 Task: Add Daiya Dairy Free Mozzarella Style Shreds to the cart.
Action: Mouse pressed left at (20, 79)
Screenshot: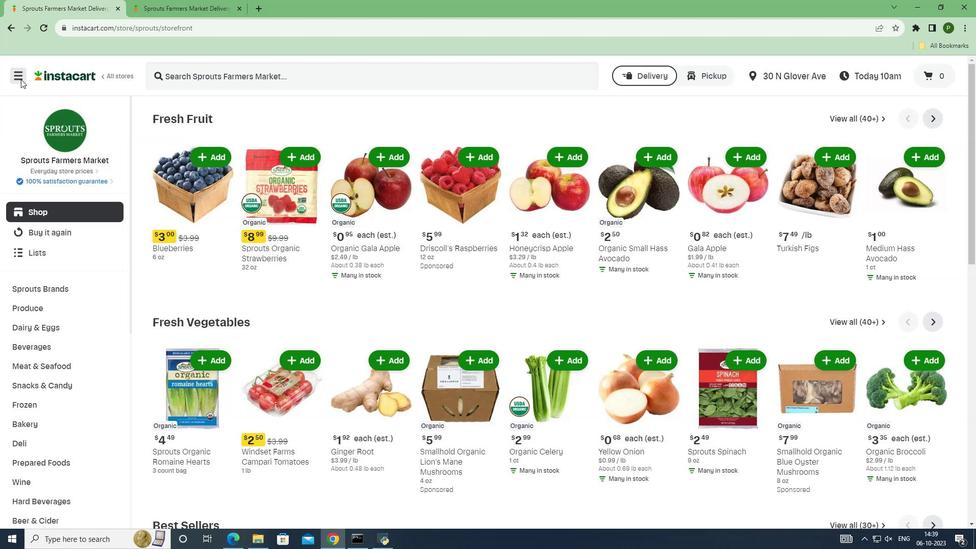 
Action: Mouse moved to (55, 268)
Screenshot: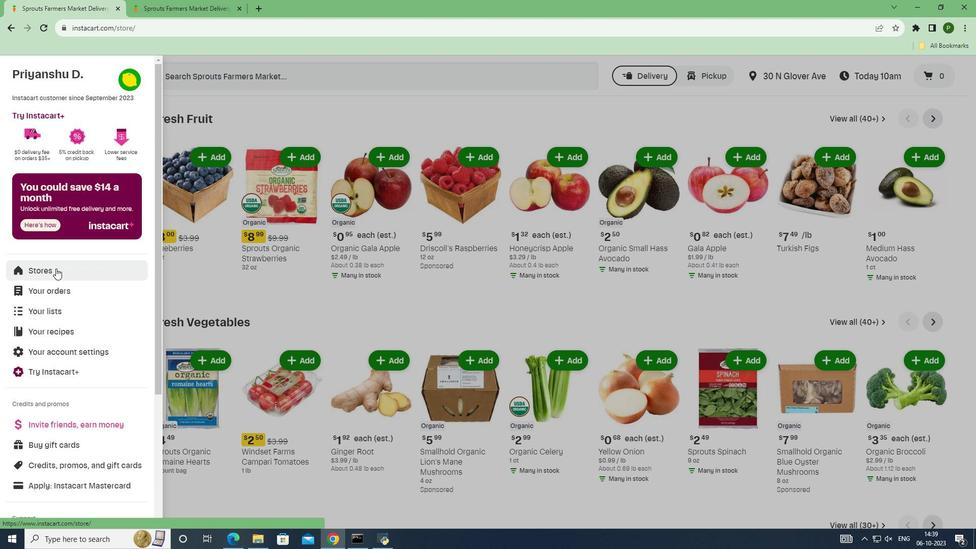 
Action: Mouse pressed left at (55, 268)
Screenshot: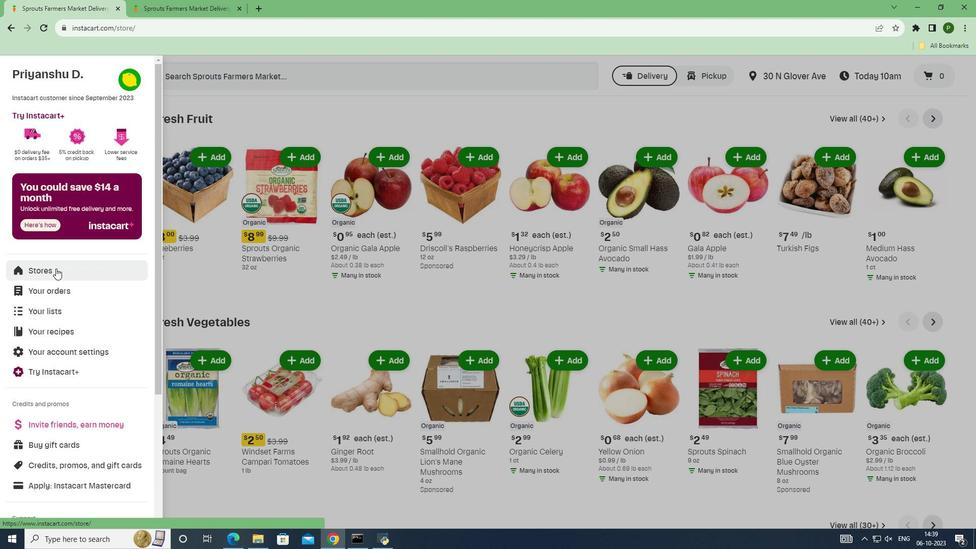 
Action: Mouse moved to (229, 119)
Screenshot: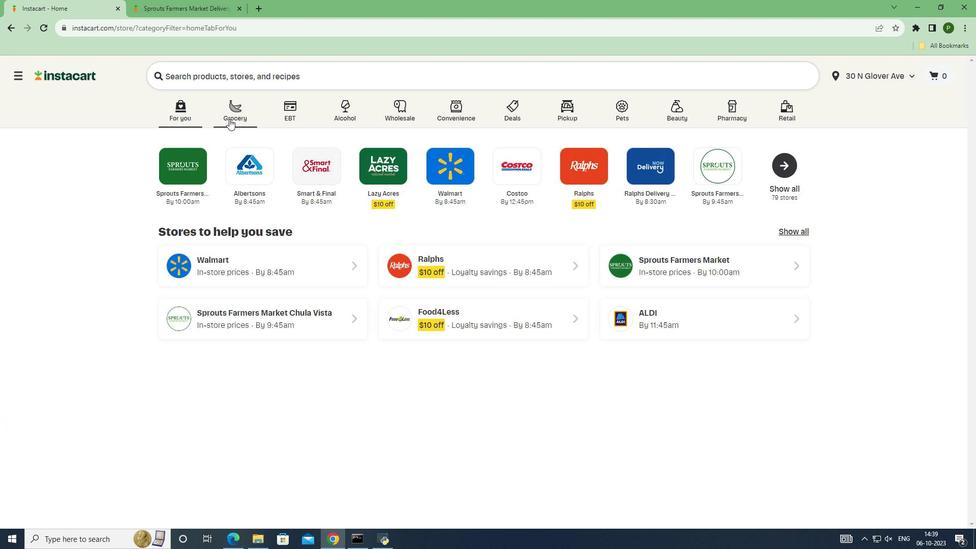 
Action: Mouse pressed left at (229, 119)
Screenshot: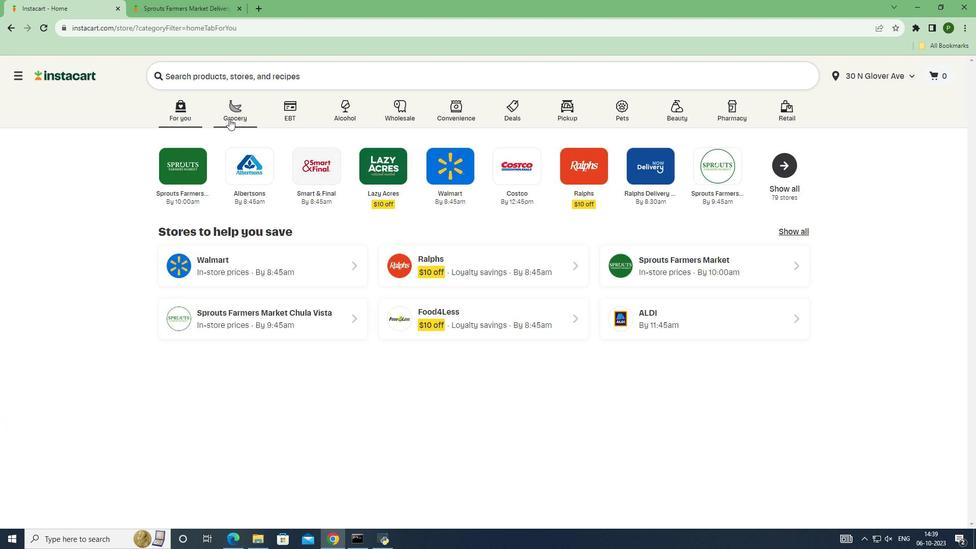 
Action: Mouse moved to (634, 227)
Screenshot: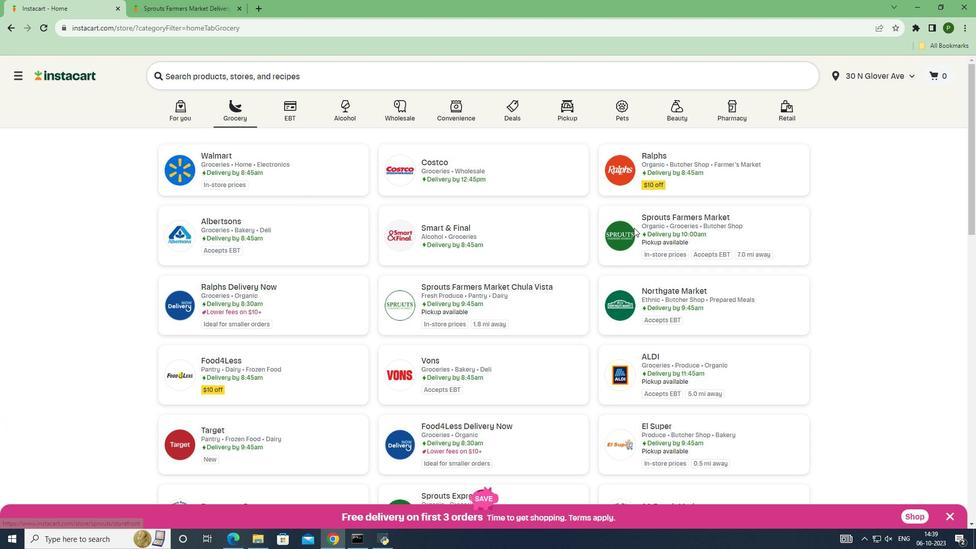 
Action: Mouse pressed left at (634, 227)
Screenshot: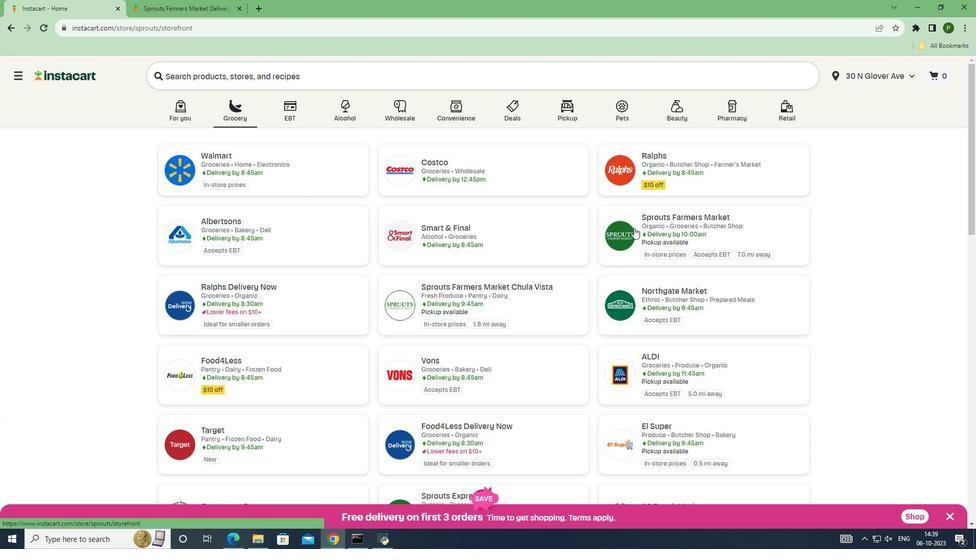 
Action: Mouse moved to (79, 326)
Screenshot: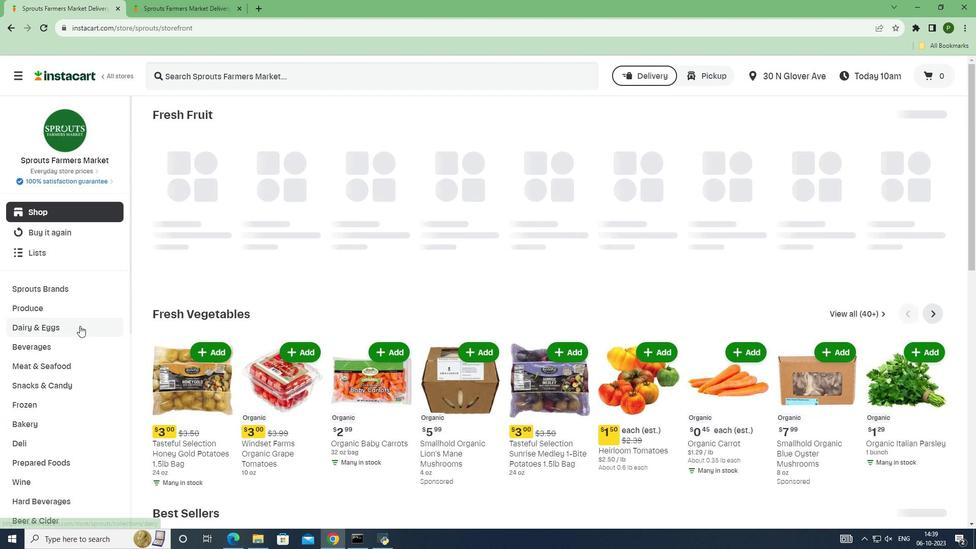 
Action: Mouse pressed left at (79, 326)
Screenshot: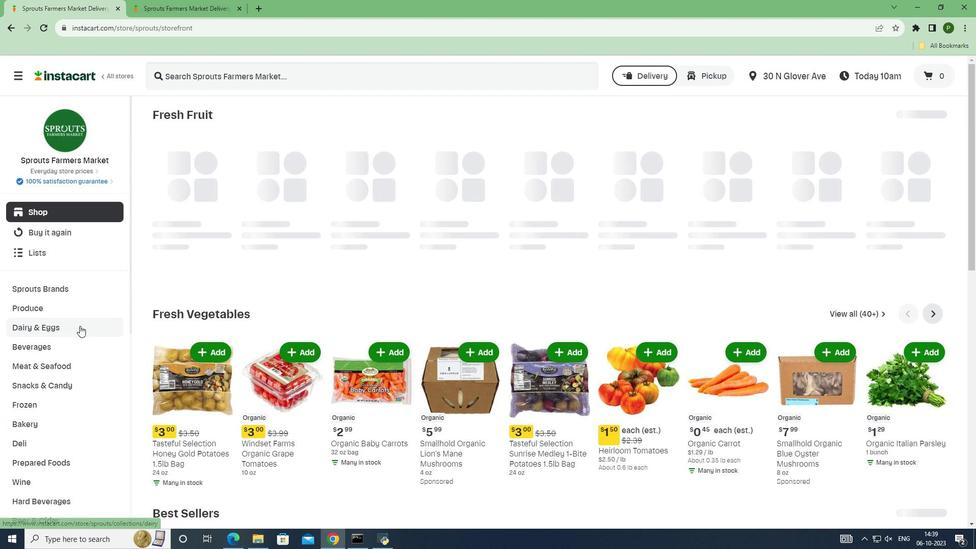 
Action: Mouse moved to (67, 364)
Screenshot: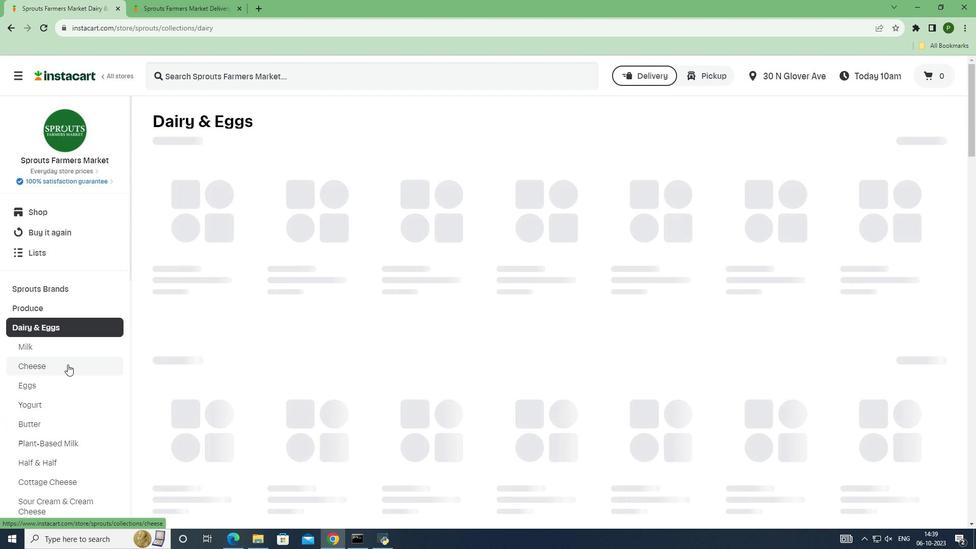 
Action: Mouse pressed left at (67, 364)
Screenshot: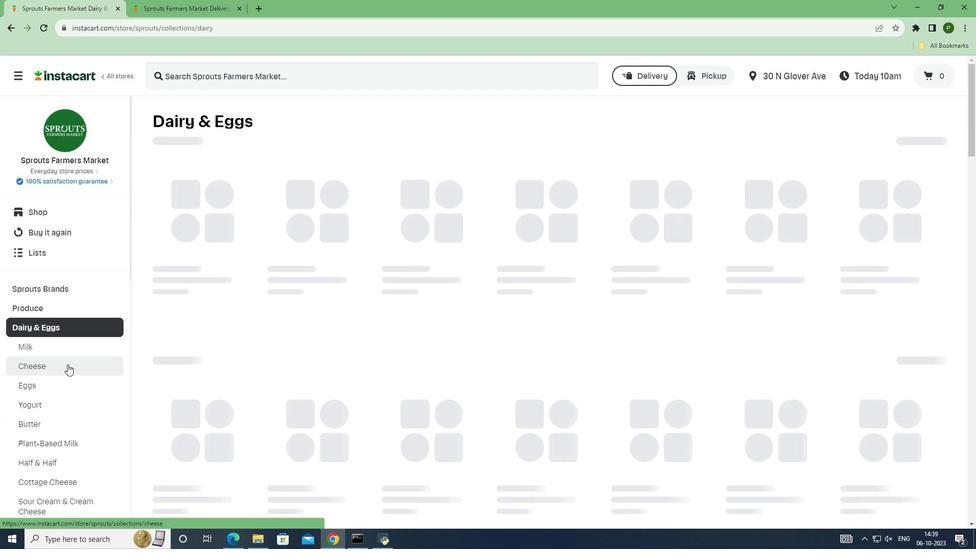 
Action: Mouse moved to (210, 73)
Screenshot: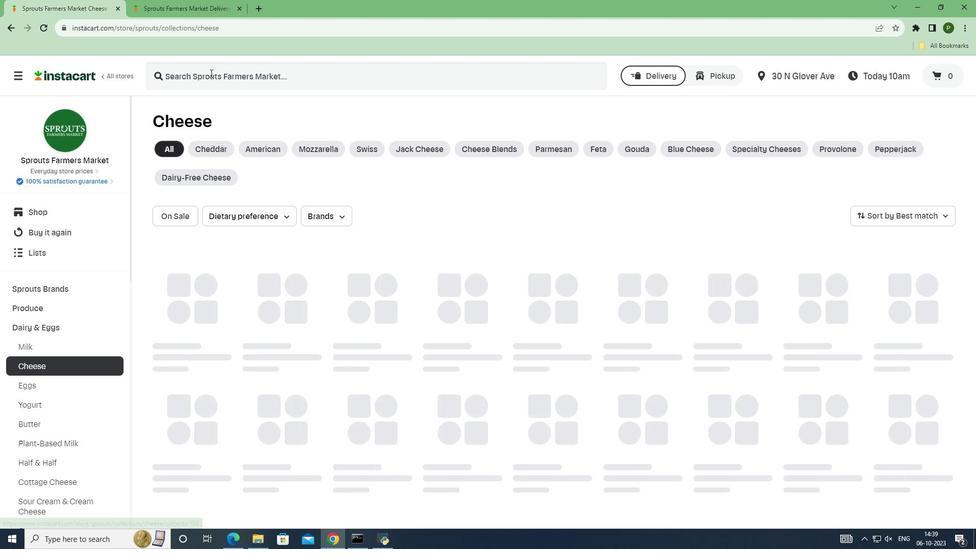 
Action: Mouse pressed left at (210, 73)
Screenshot: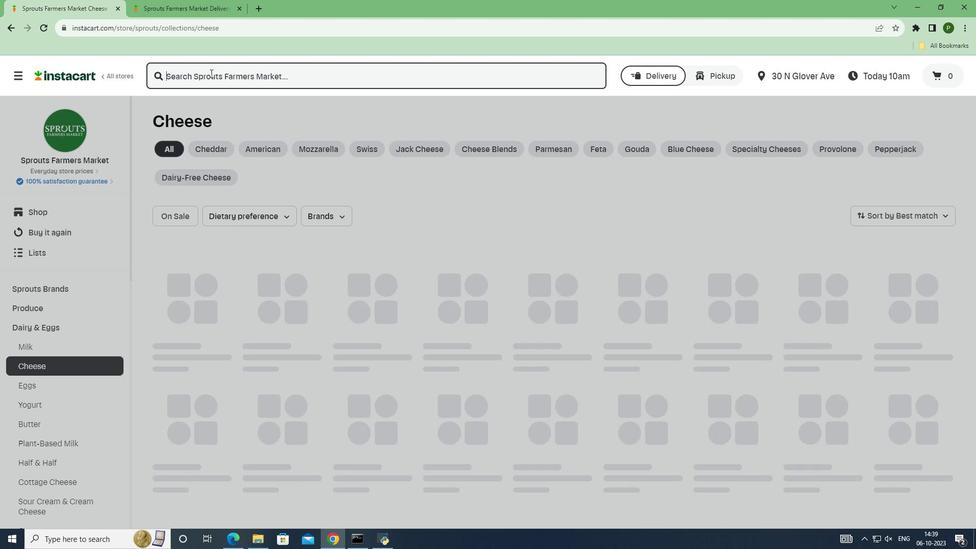 
Action: Key pressed <Key.caps_lock>D<Key.caps_lock>aiya<Key.space><Key.caps_lock>D<Key.caps_lock>airy<Key.space><Key.caps_lock>F<Key.caps_lock>ree<Key.space><Key.caps_lock>M<Key.caps_lock>ozzarella<Key.space><Key.caps_lock>S<Key.caps_lock>tyle<Key.space><Key.caps_lock>S<Key.caps_lock>hreds<Key.space><Key.enter>
Screenshot: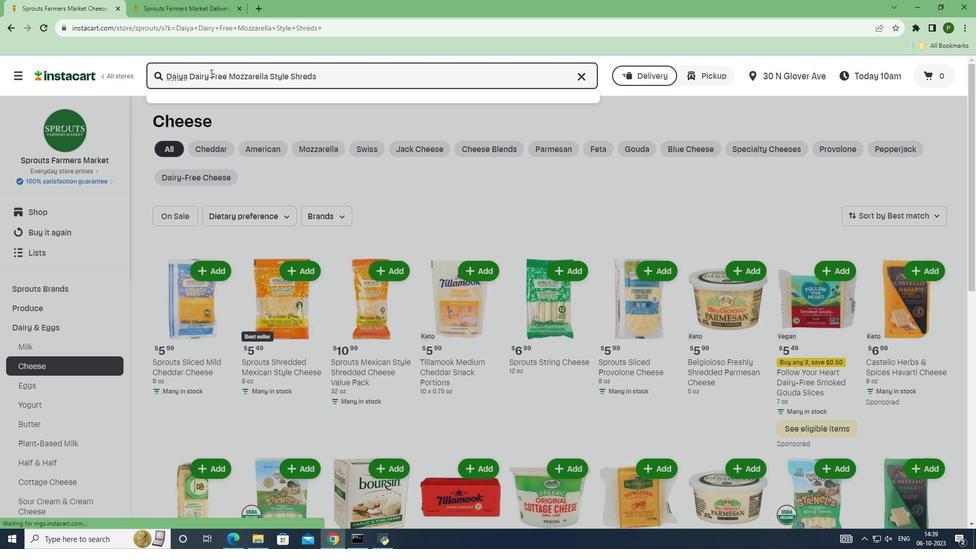 
Action: Mouse moved to (287, 184)
Screenshot: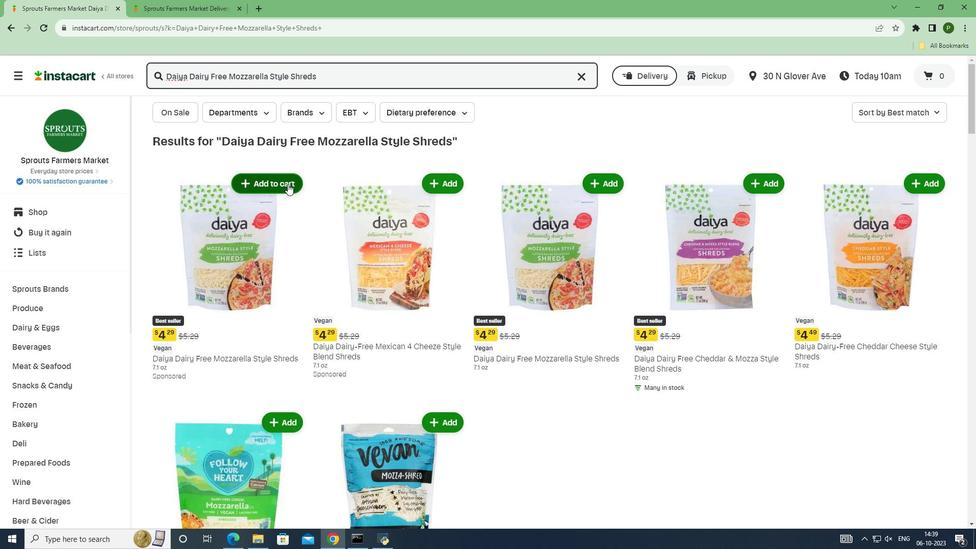 
Action: Mouse pressed left at (287, 184)
Screenshot: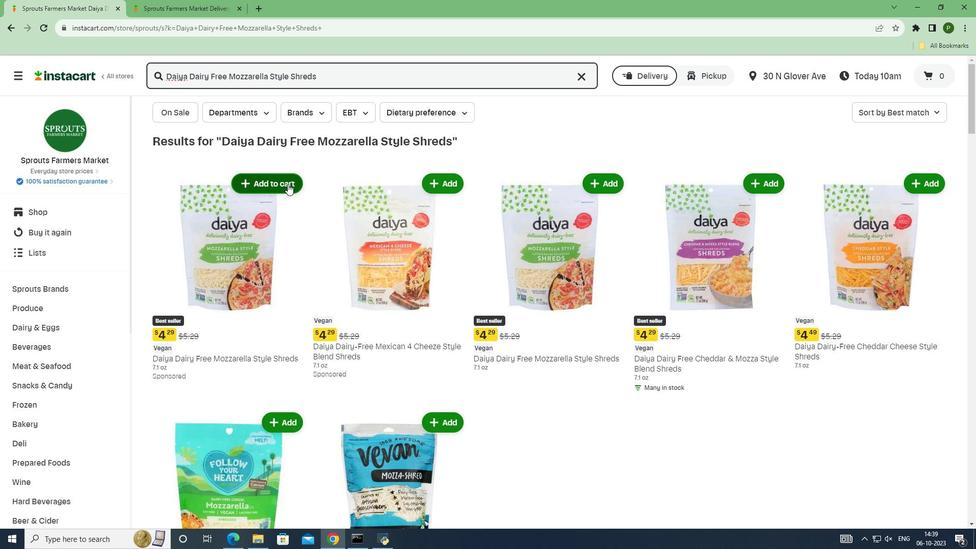 
Action: Mouse moved to (305, 187)
Screenshot: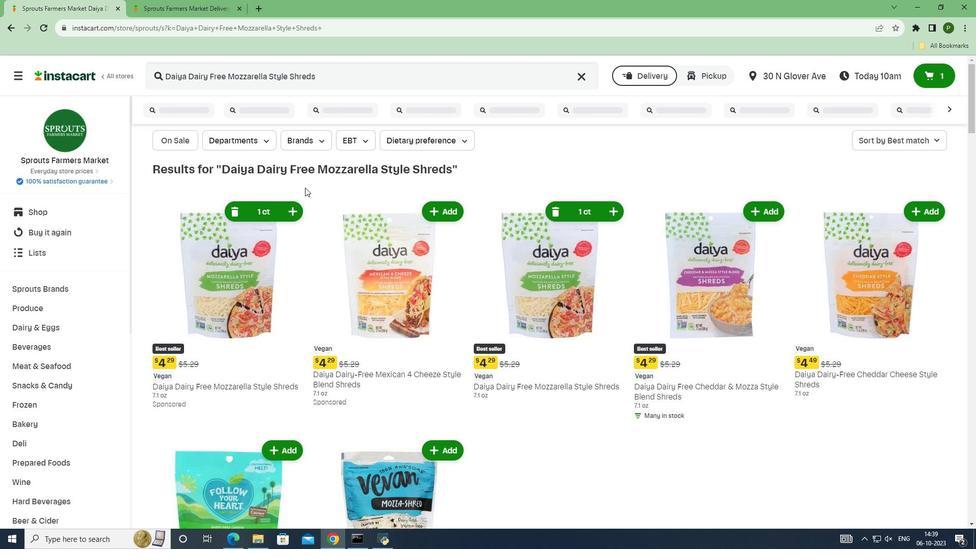 
